 Task: Add mansisoftage undefined.
Action: Mouse moved to (323, 67)
Screenshot: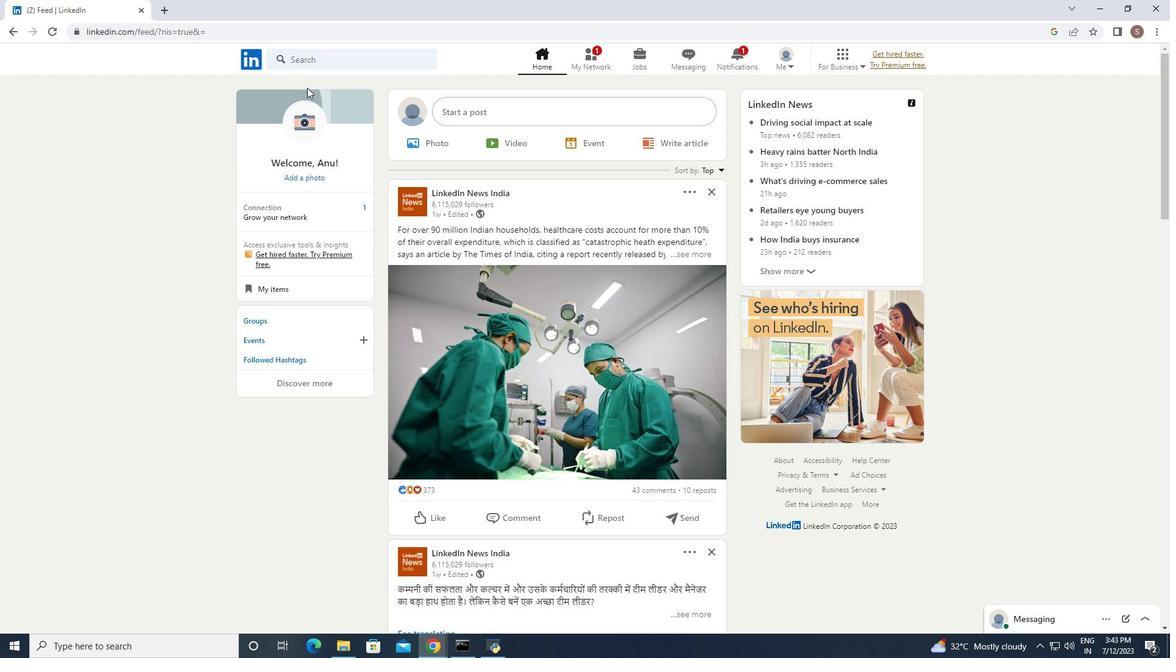 
Action: Mouse pressed left at (323, 67)
Screenshot: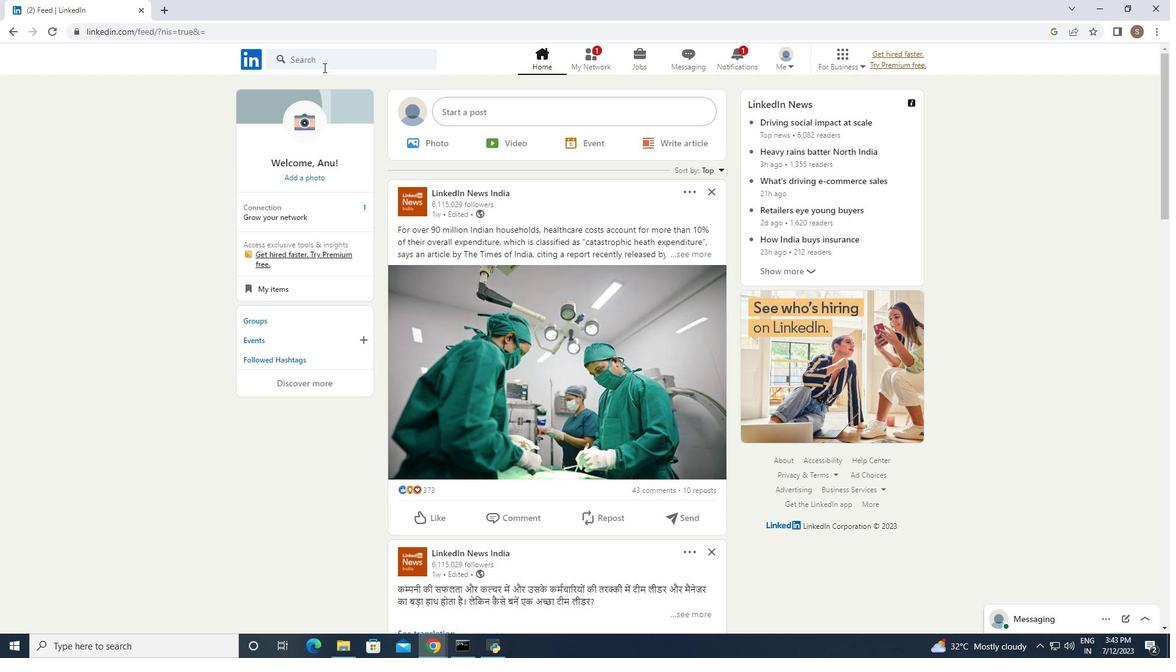
Action: Mouse moved to (311, 162)
Screenshot: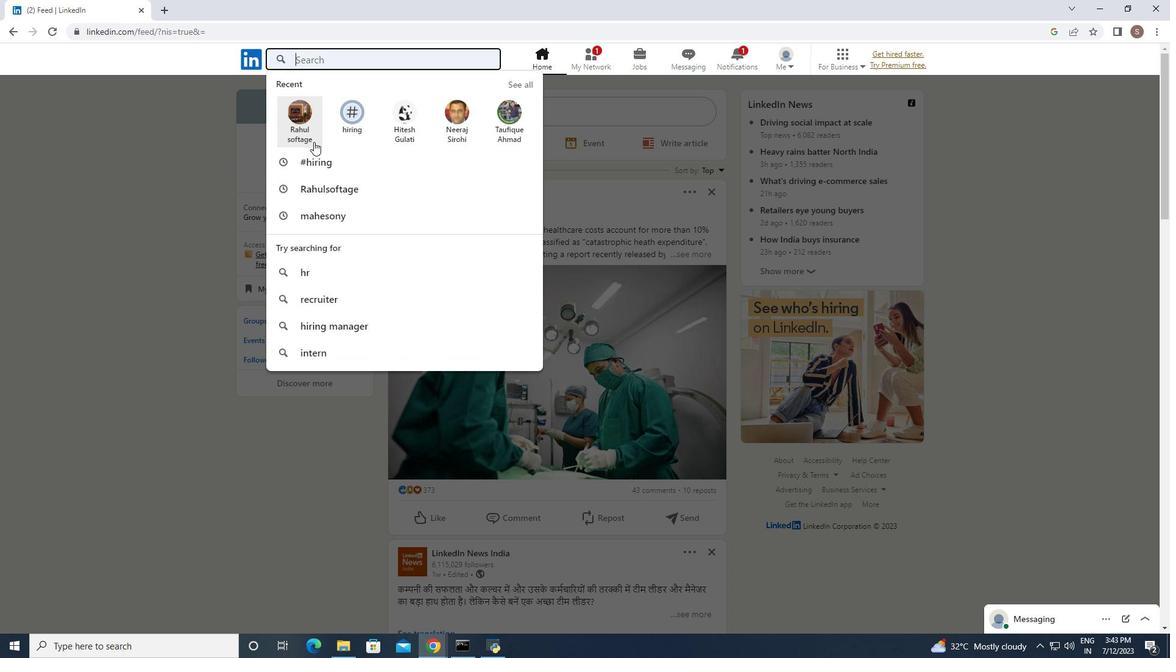 
Action: Mouse pressed left at (311, 162)
Screenshot: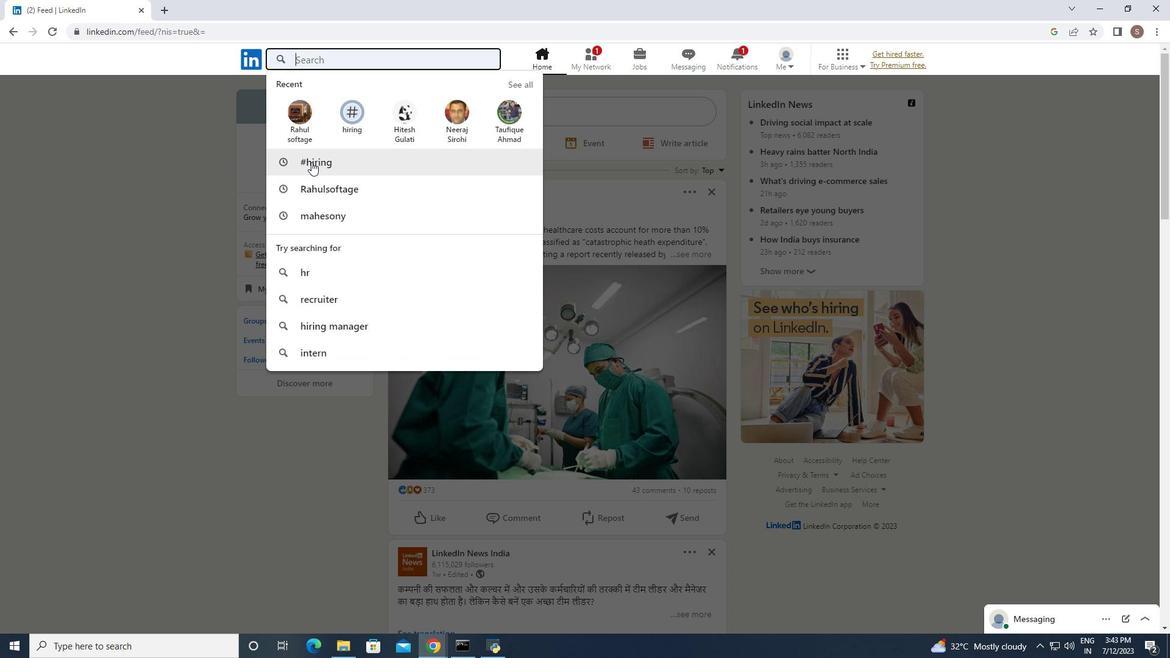 
Action: Mouse moved to (344, 90)
Screenshot: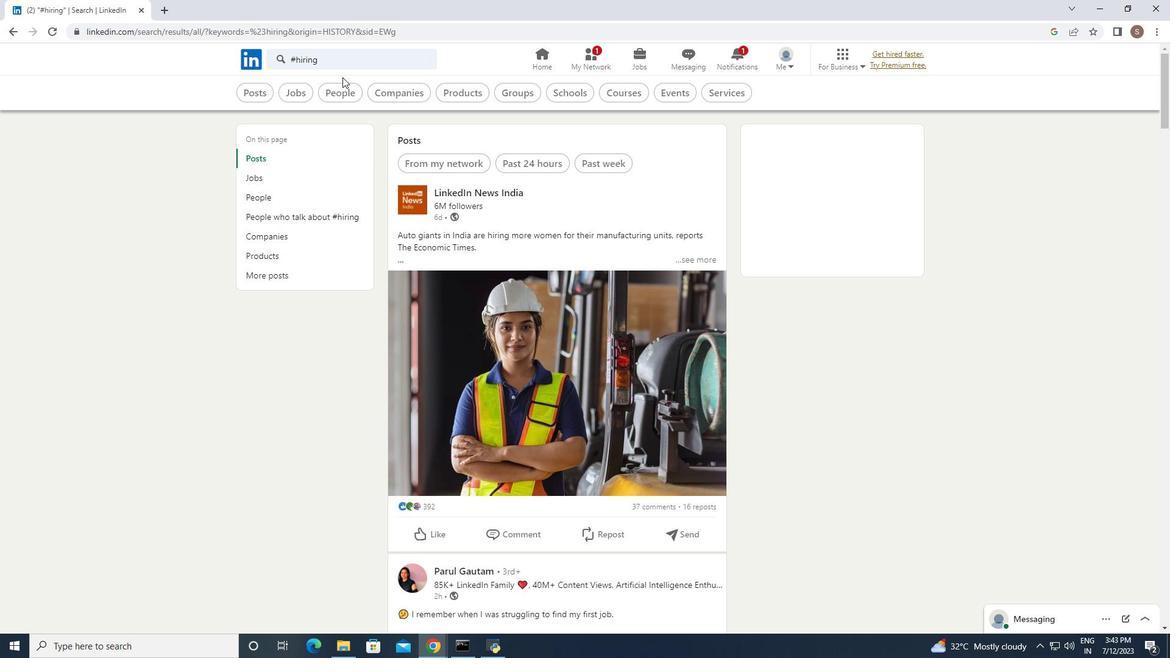 
Action: Mouse pressed left at (344, 90)
Screenshot: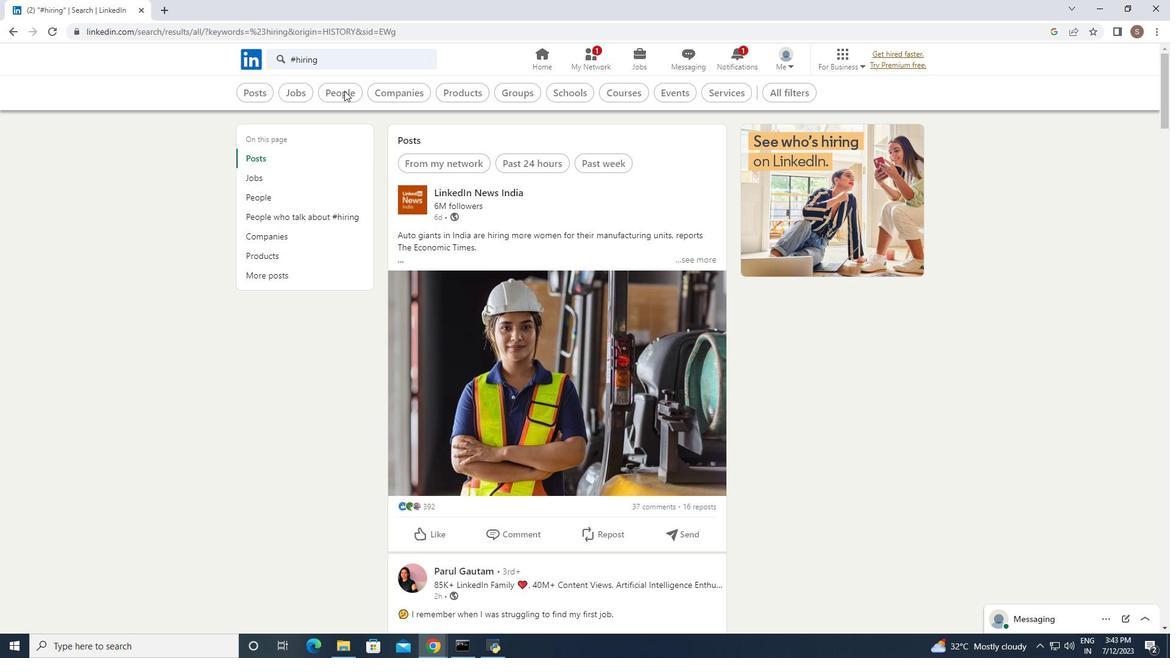 
Action: Mouse moved to (602, 87)
Screenshot: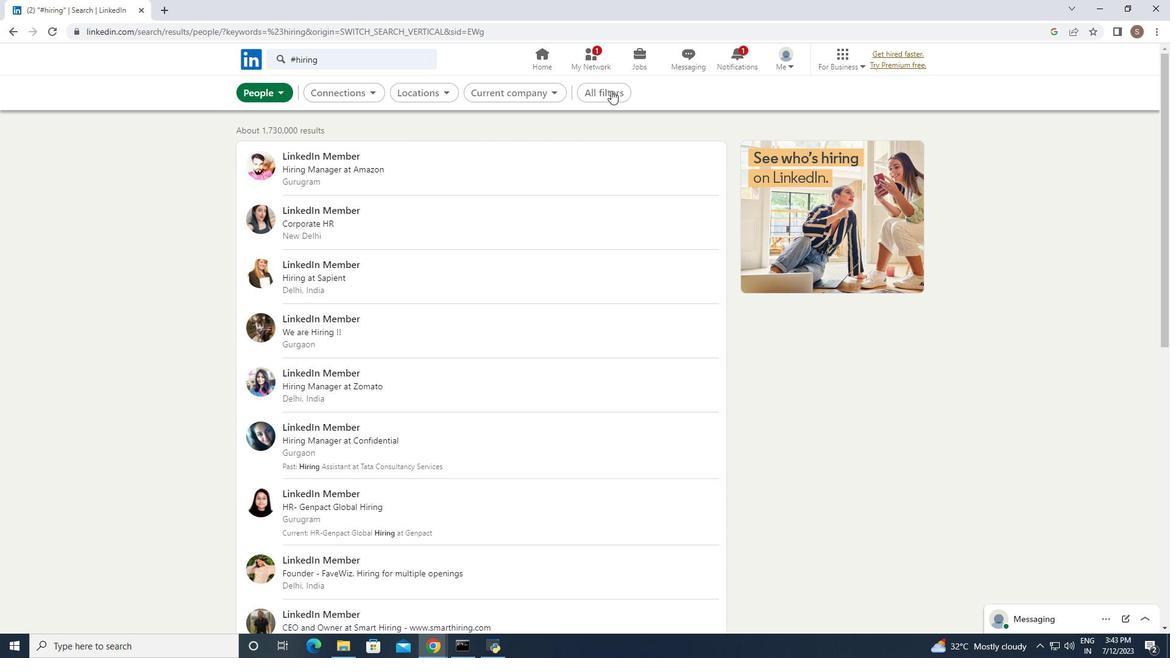 
Action: Mouse pressed left at (602, 87)
Screenshot: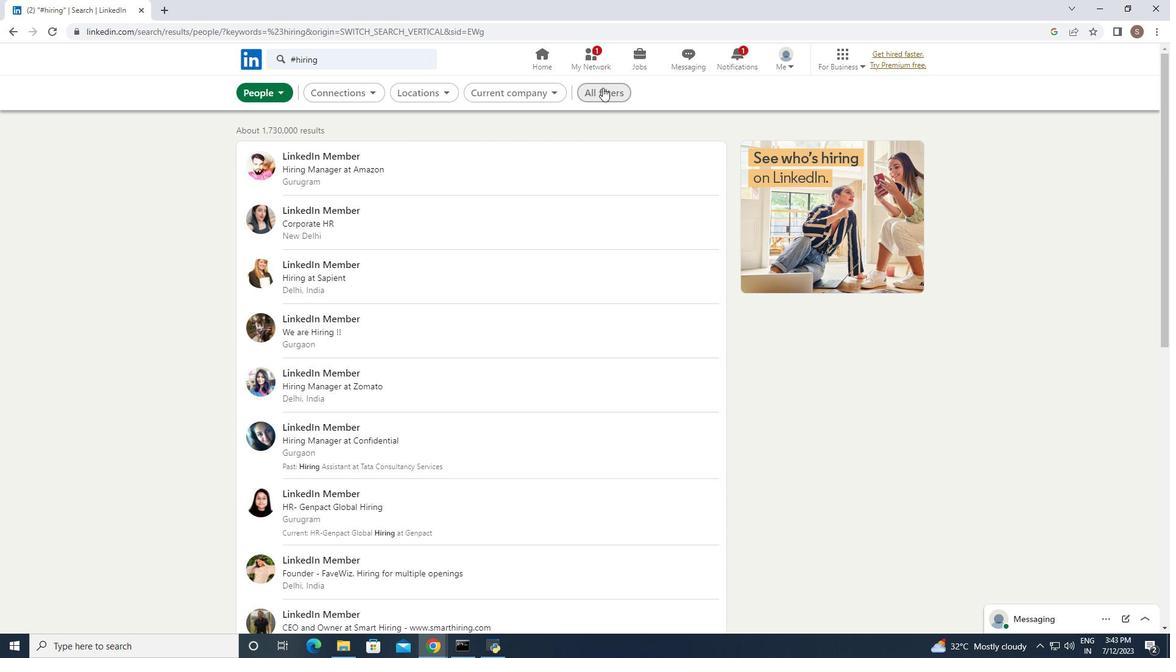 
Action: Mouse moved to (892, 282)
Screenshot: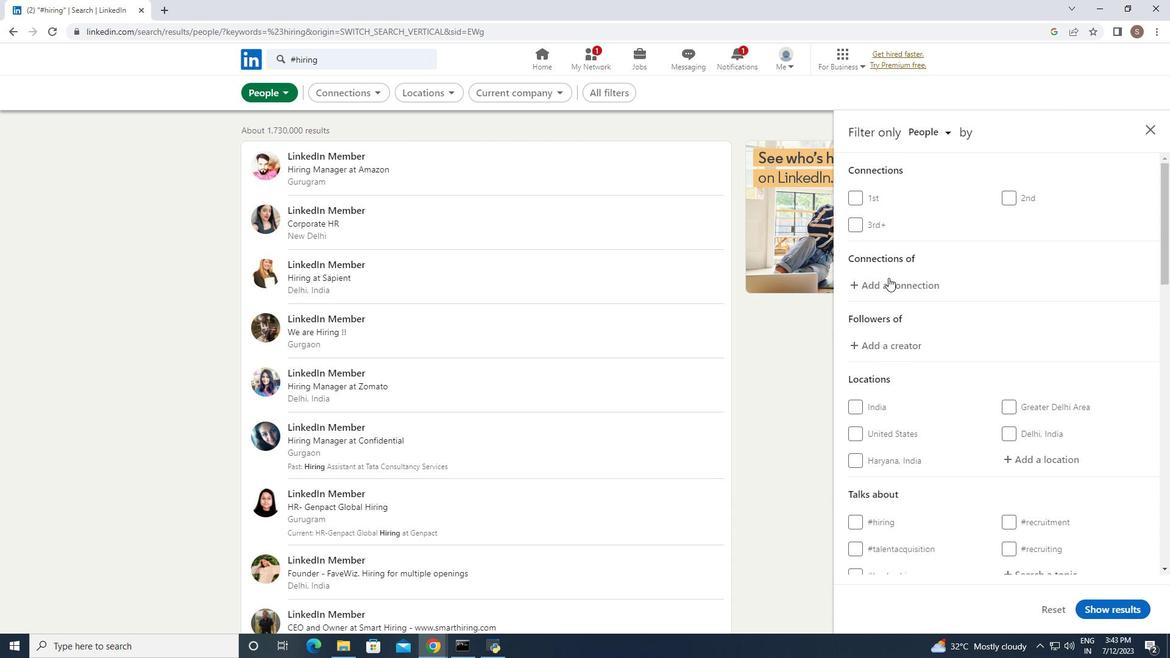
Action: Mouse pressed left at (892, 282)
Screenshot: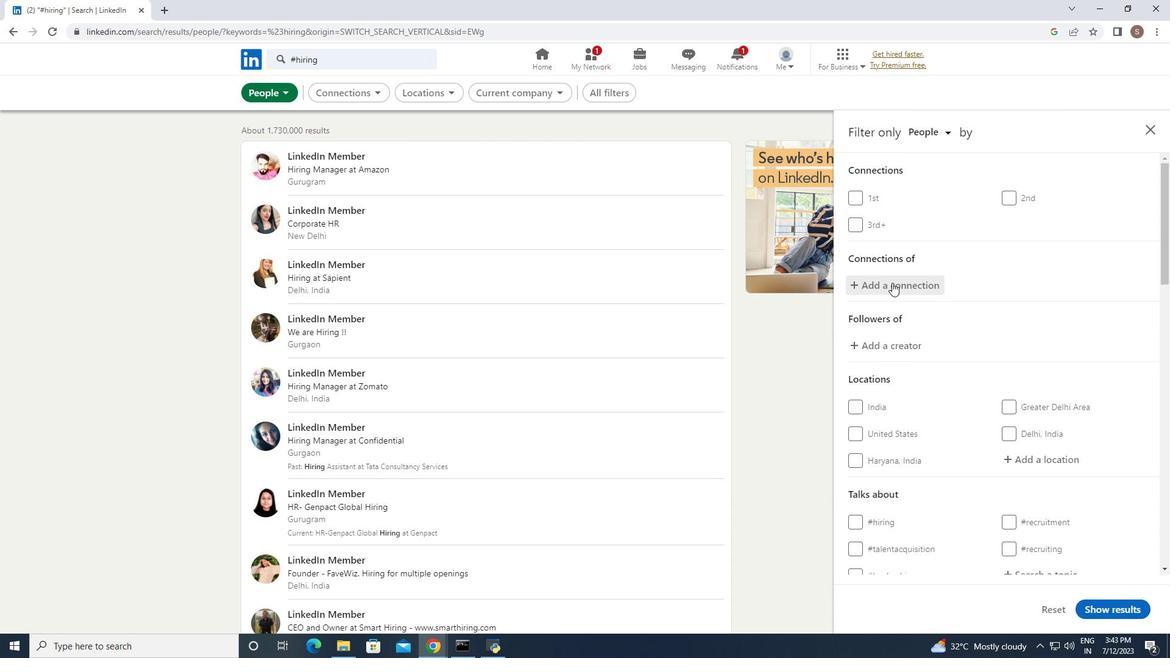 
Action: Key pressed mansisoftage
Screenshot: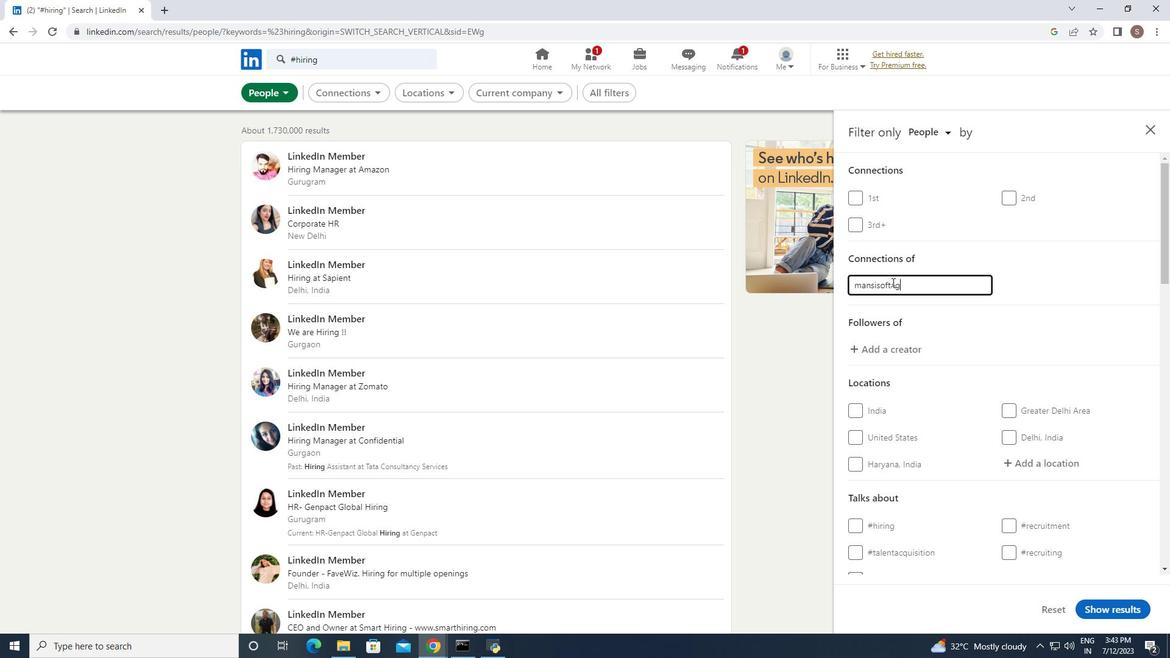 
Action: Mouse moved to (912, 252)
Screenshot: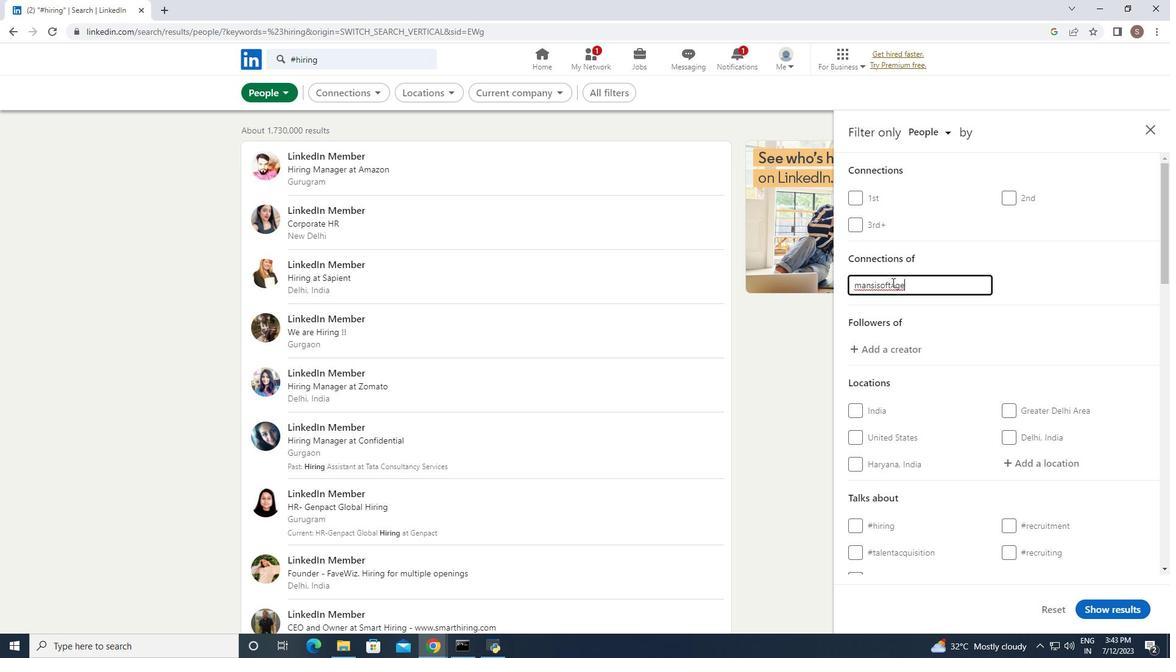 
Action: Key pressed <Key.enter>
Screenshot: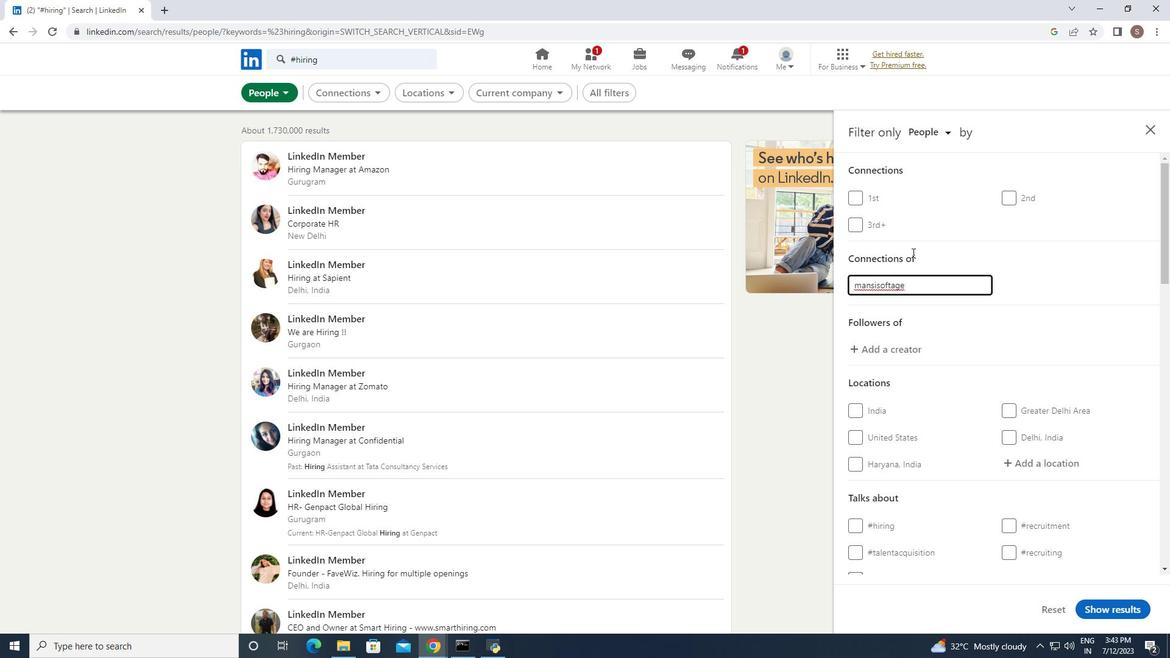 
Action: Mouse moved to (1106, 609)
Screenshot: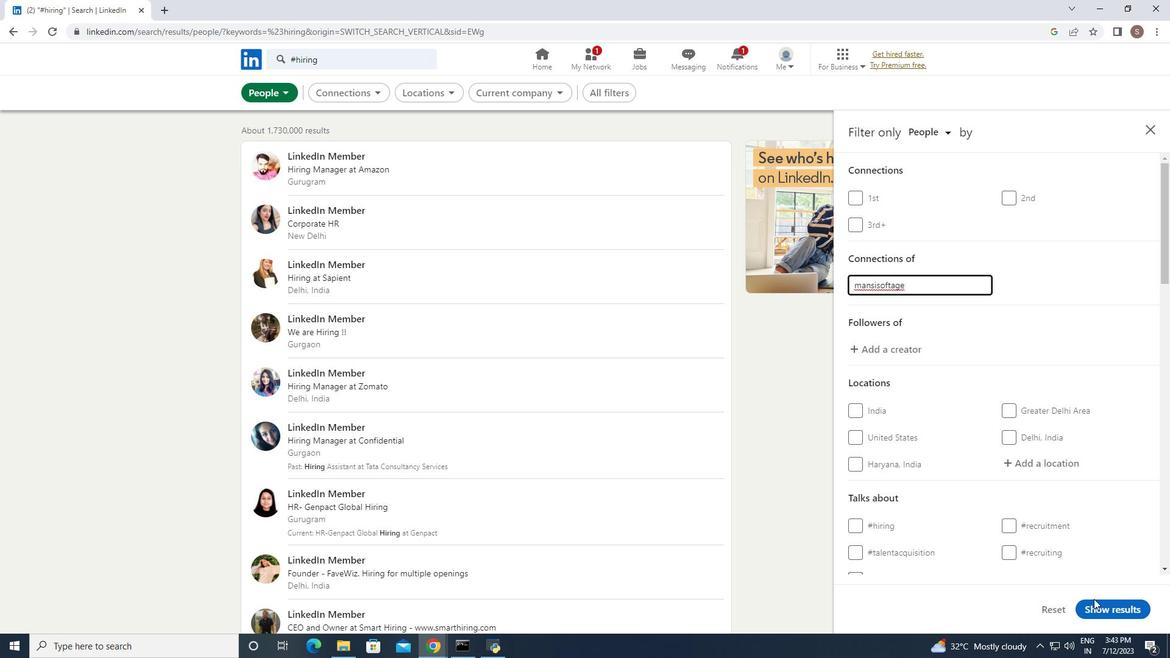 
Action: Mouse pressed left at (1106, 609)
Screenshot: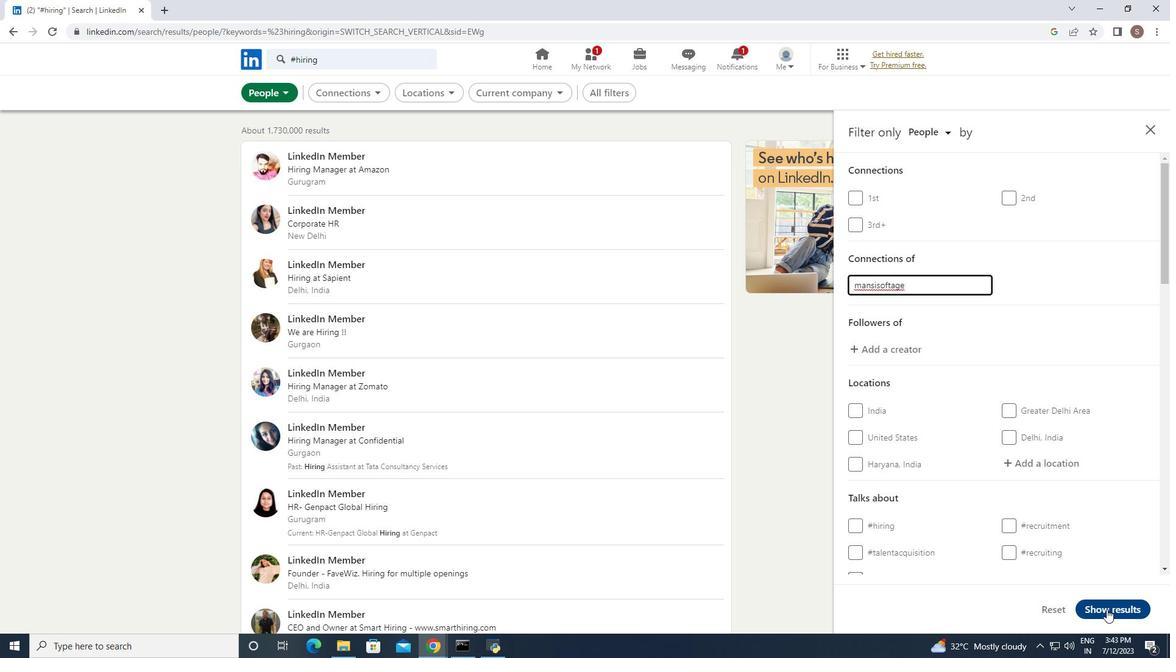 
